 Task: Add filter "In the last year " in request date.
Action: Mouse moved to (17, 190)
Screenshot: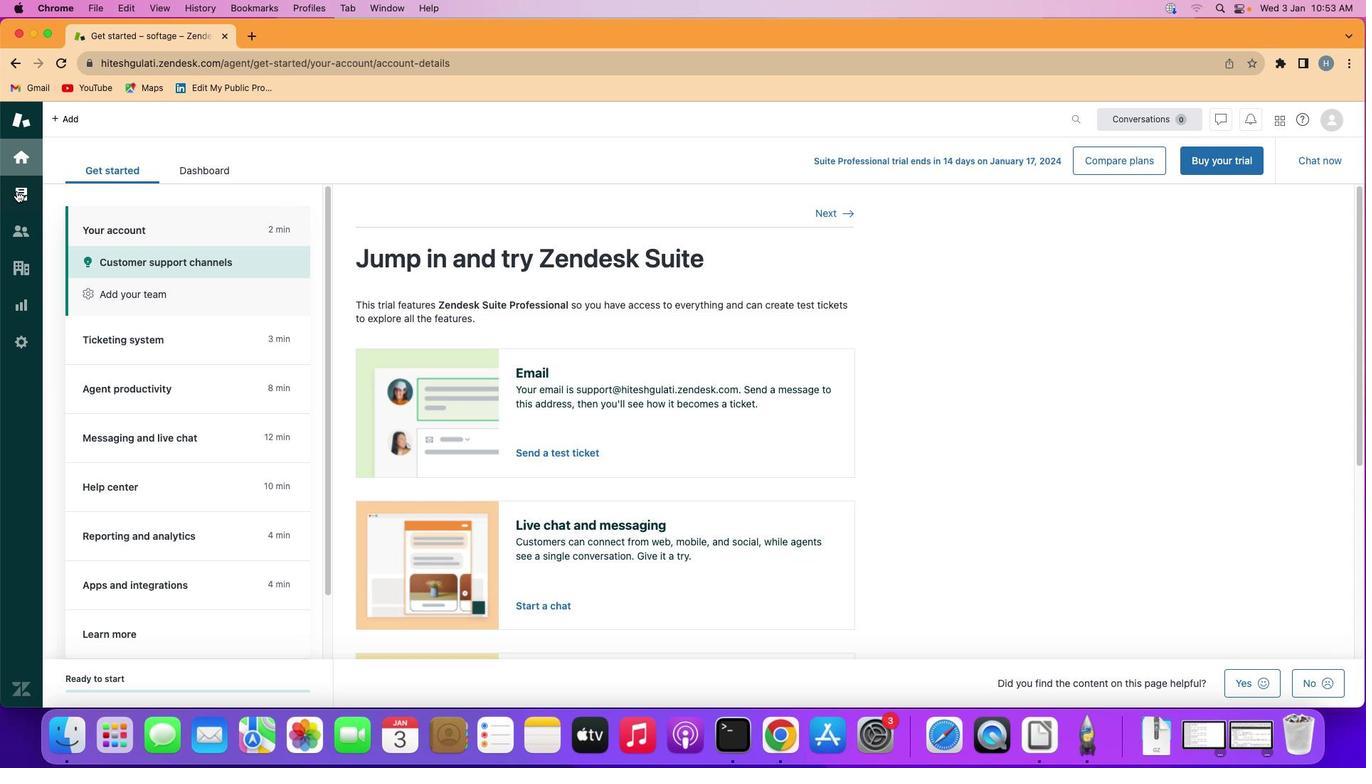
Action: Mouse pressed left at (17, 190)
Screenshot: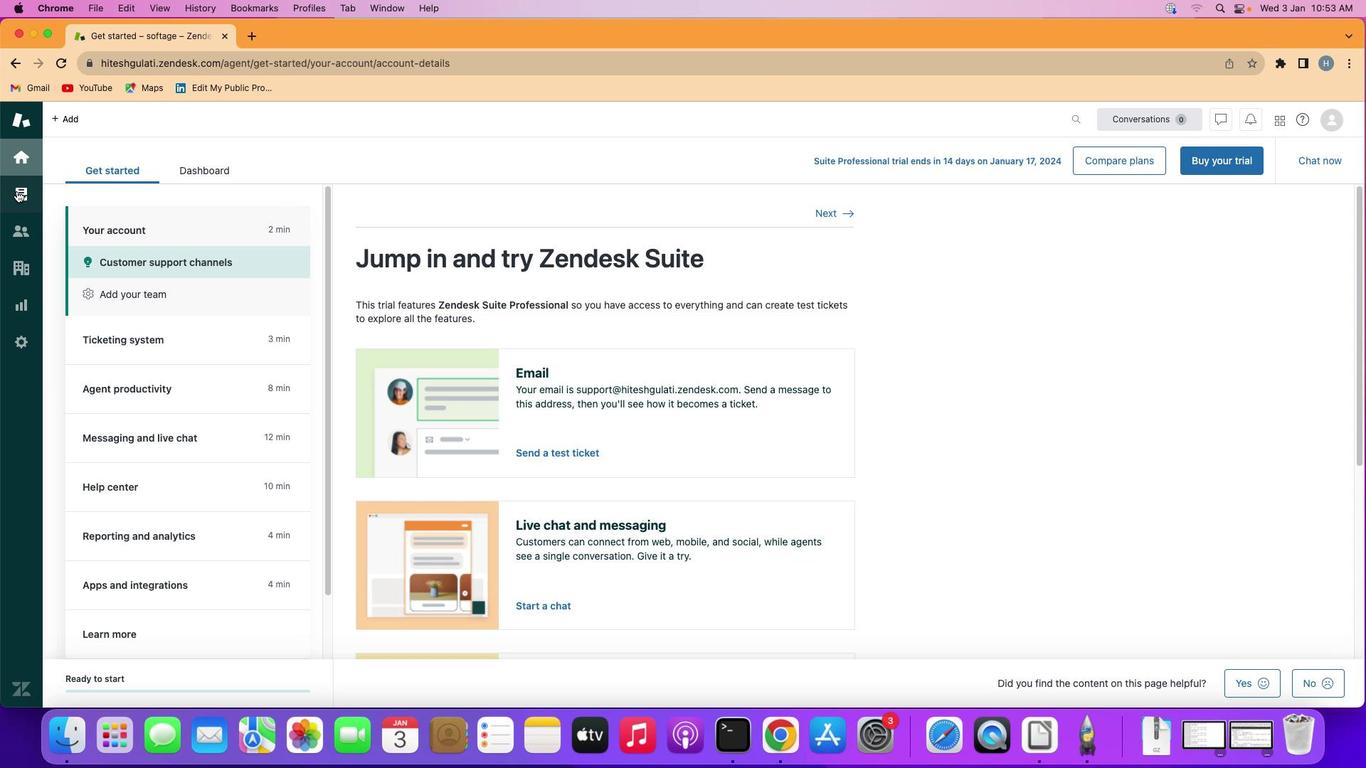 
Action: Mouse moved to (133, 320)
Screenshot: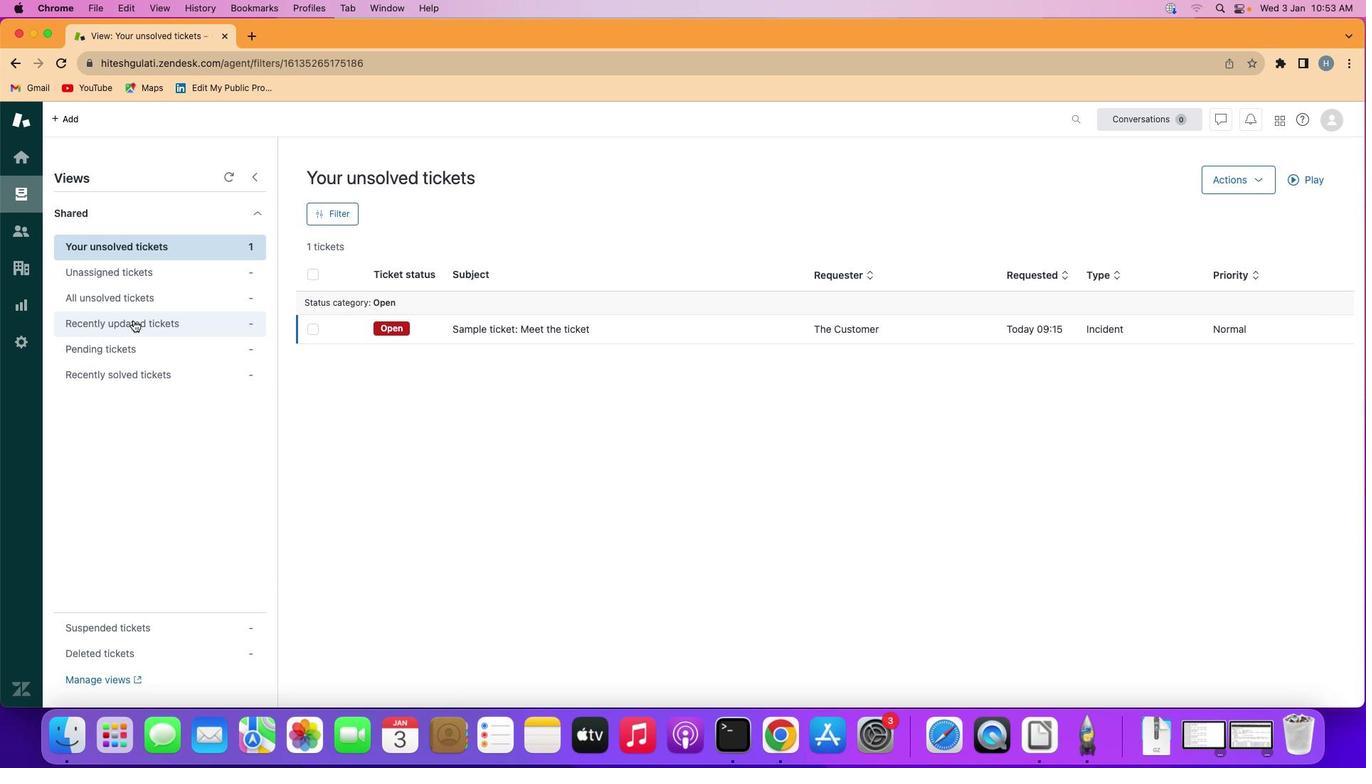 
Action: Mouse pressed left at (133, 320)
Screenshot: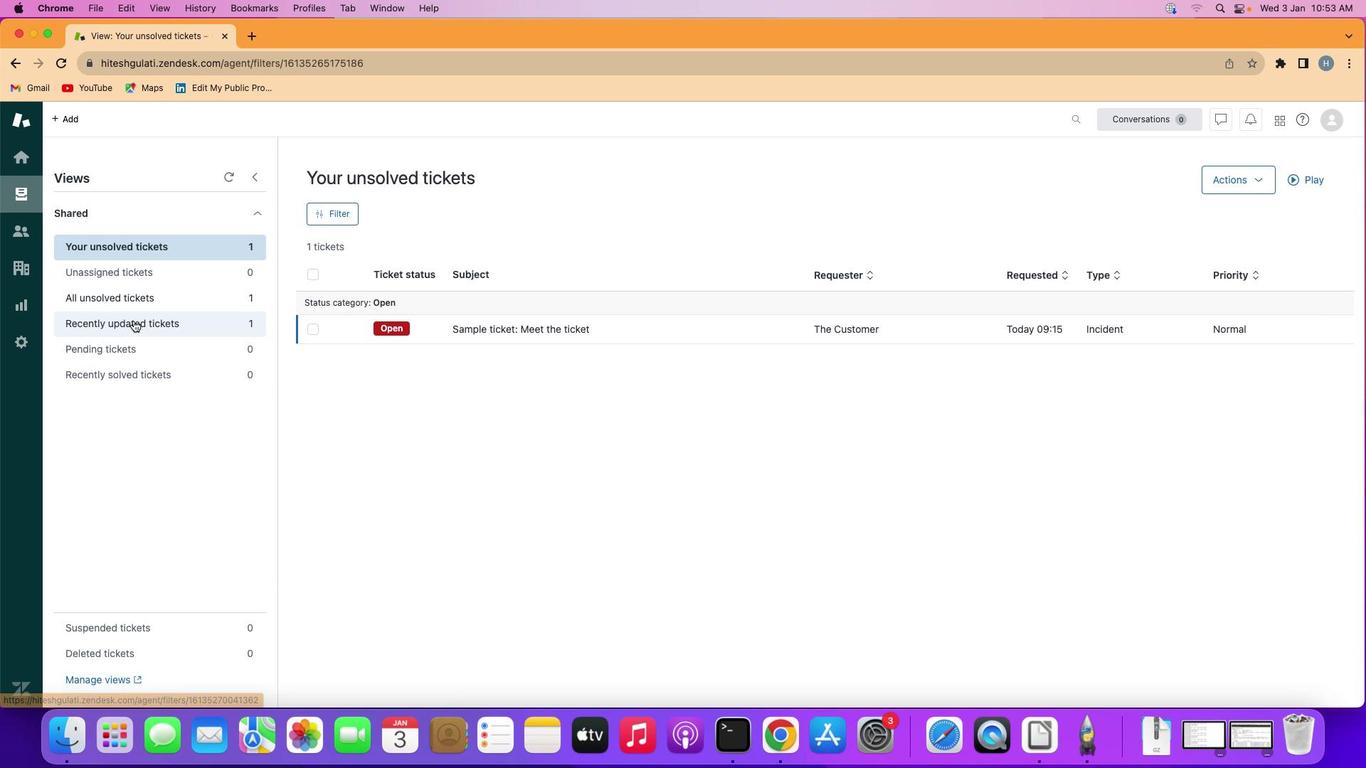 
Action: Mouse moved to (332, 218)
Screenshot: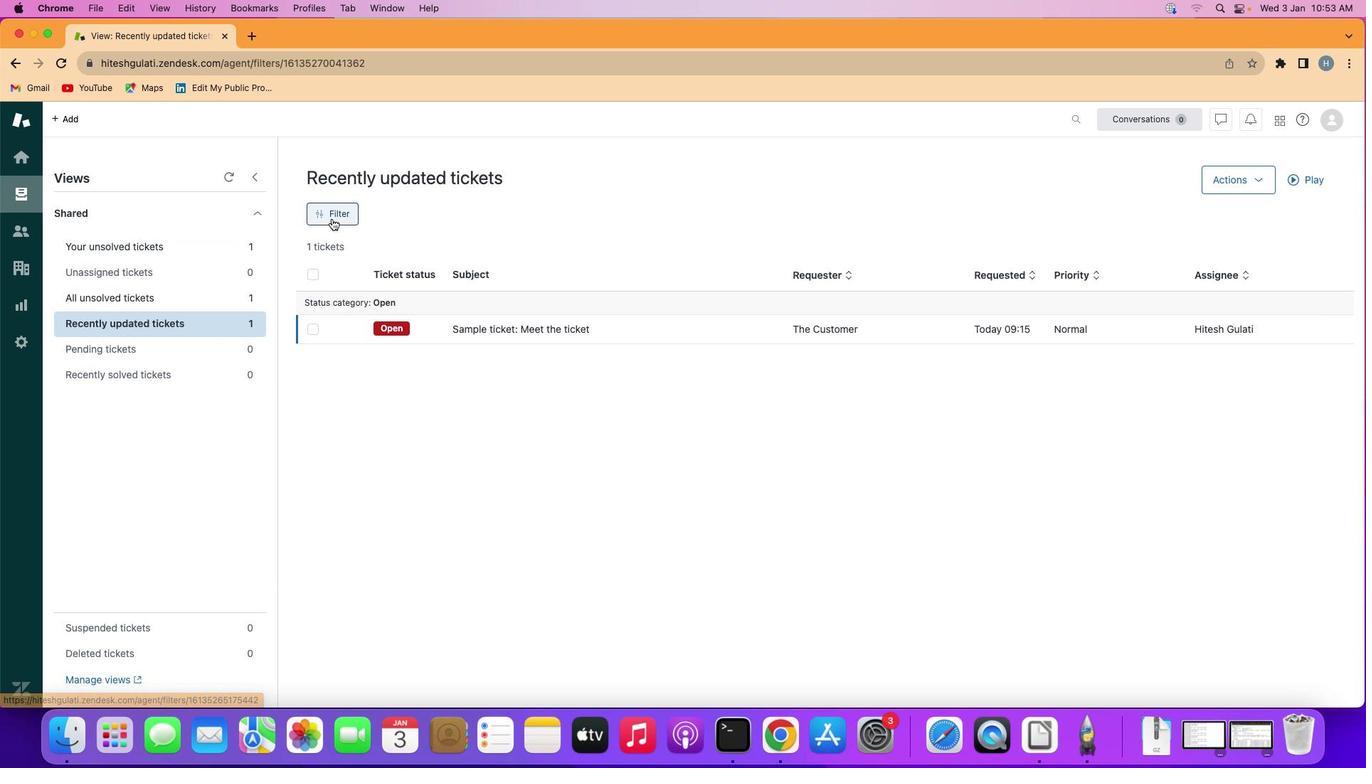 
Action: Mouse pressed left at (332, 218)
Screenshot: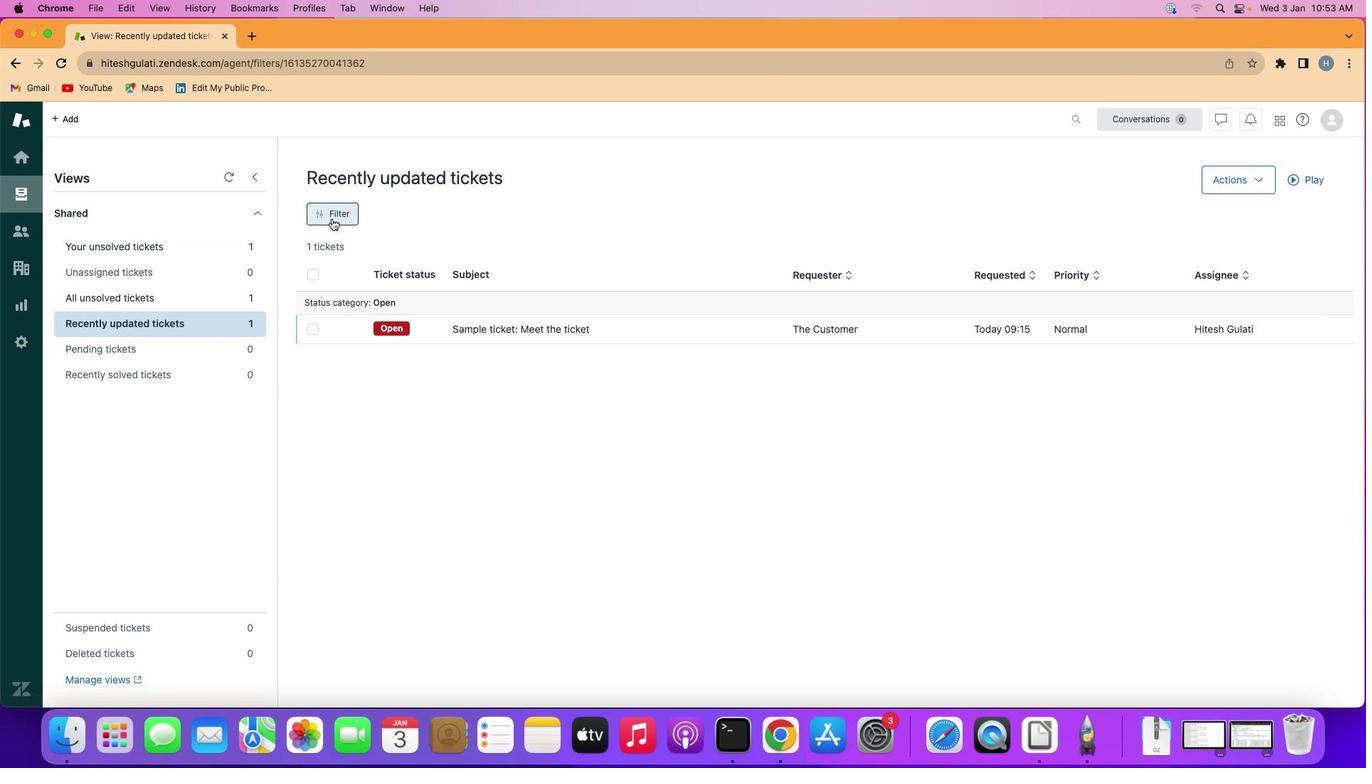 
Action: Mouse moved to (1185, 398)
Screenshot: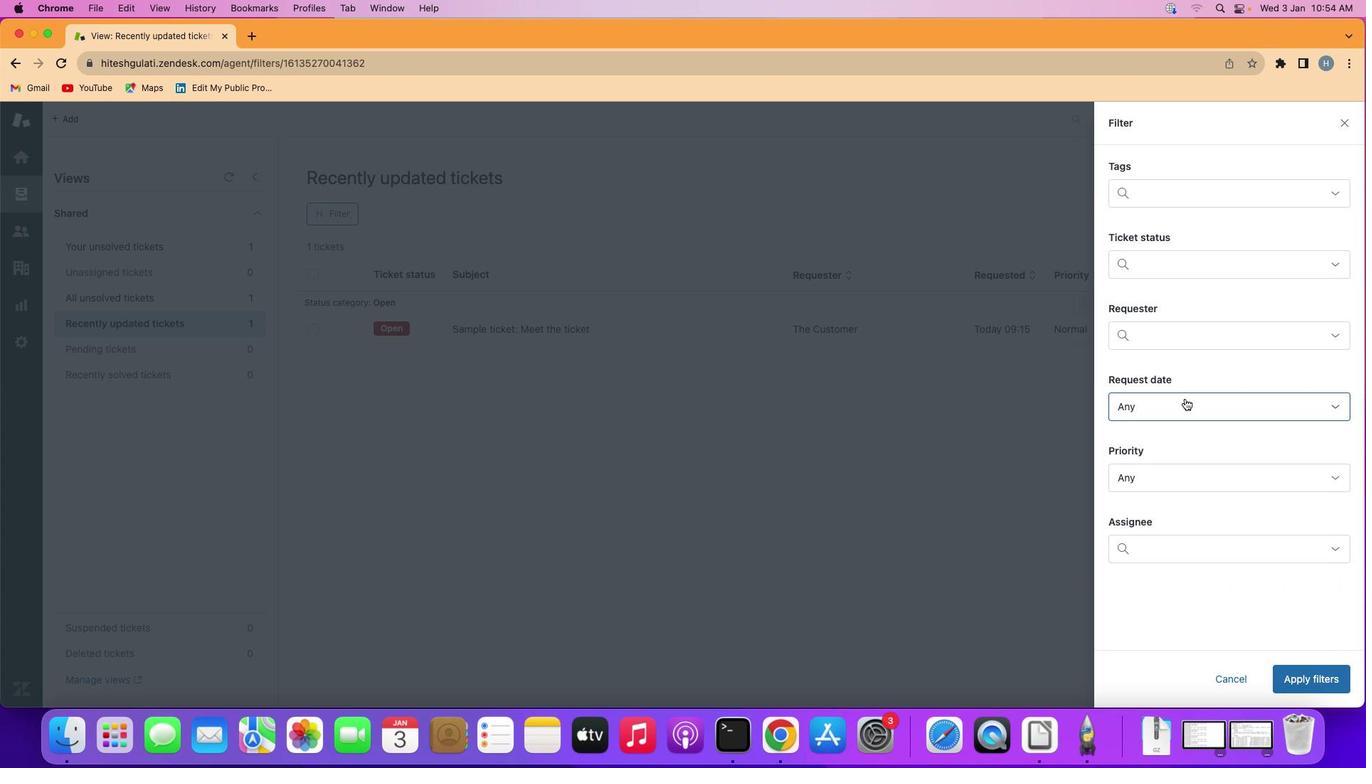 
Action: Mouse pressed left at (1185, 398)
Screenshot: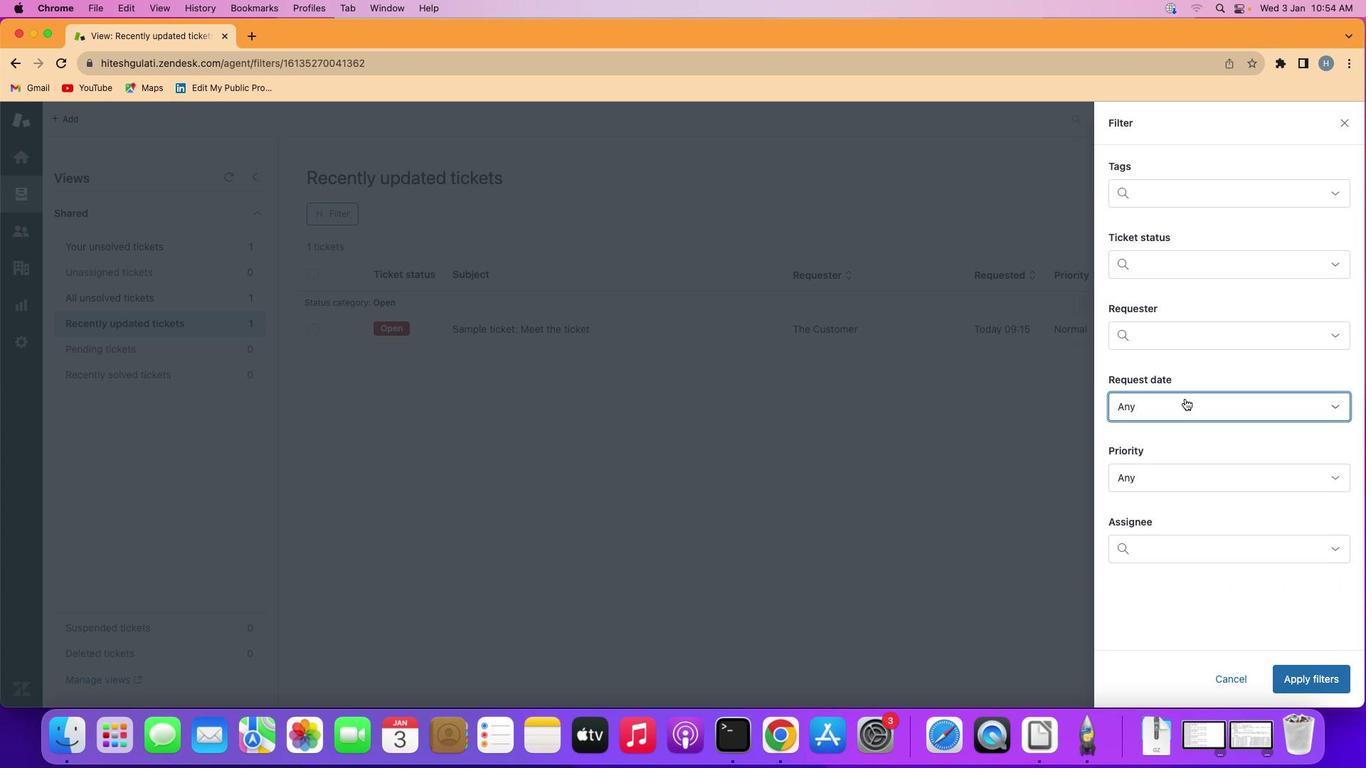 
Action: Mouse moved to (1220, 593)
Screenshot: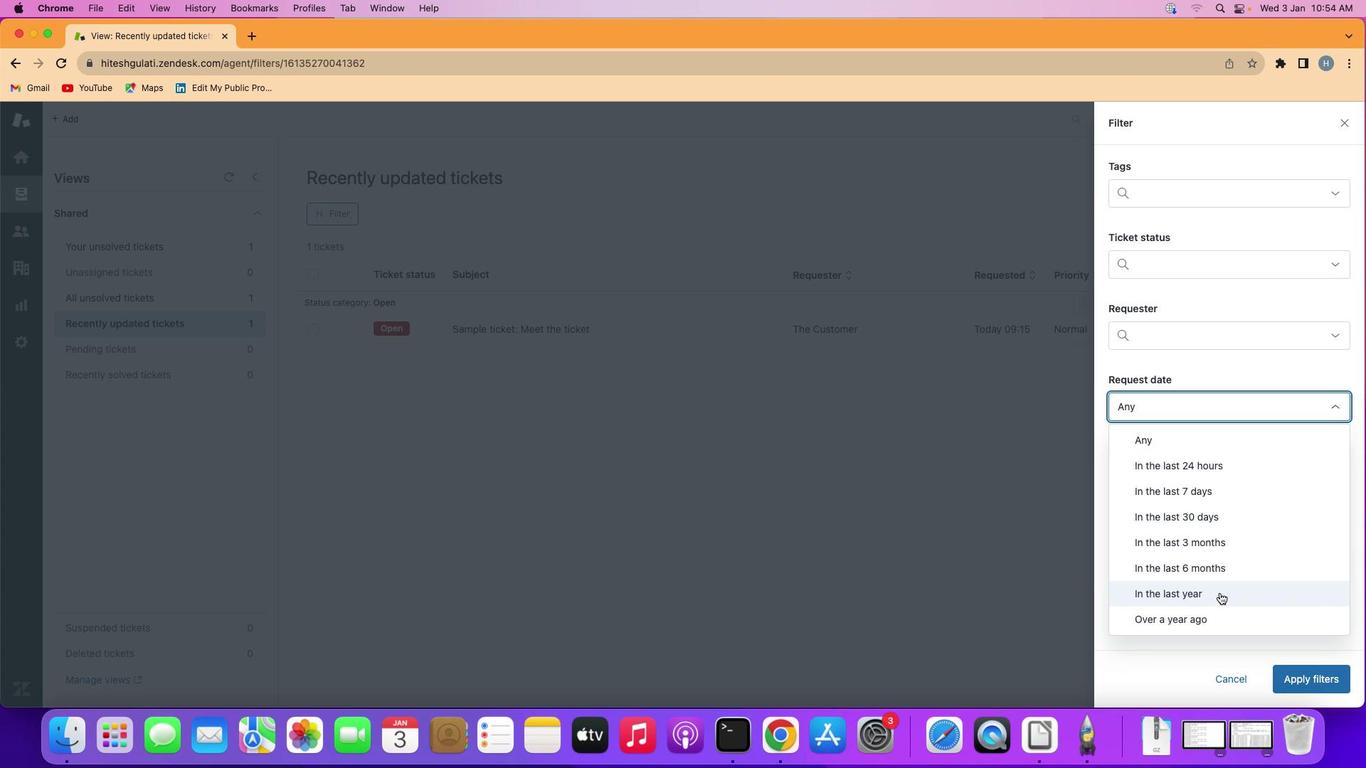 
Action: Mouse pressed left at (1220, 593)
Screenshot: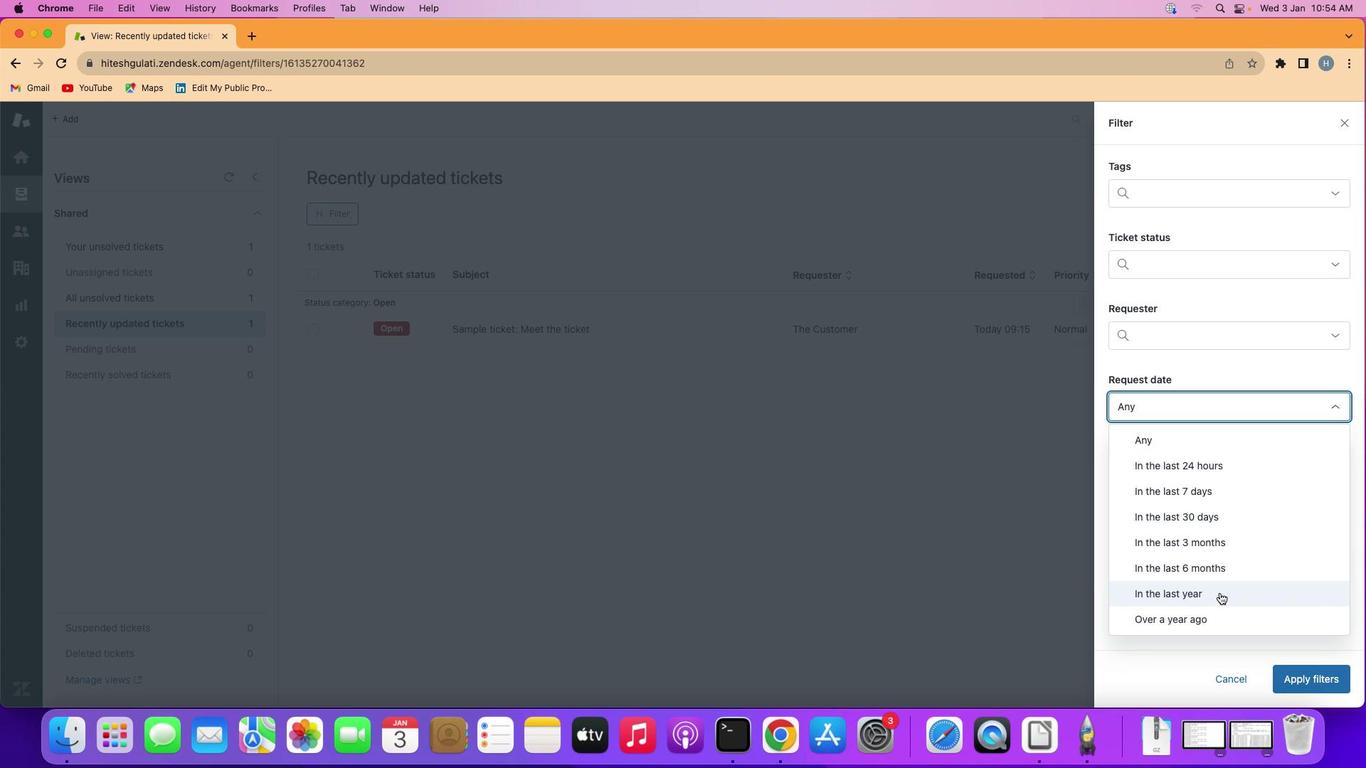 
Action: Mouse moved to (1300, 679)
Screenshot: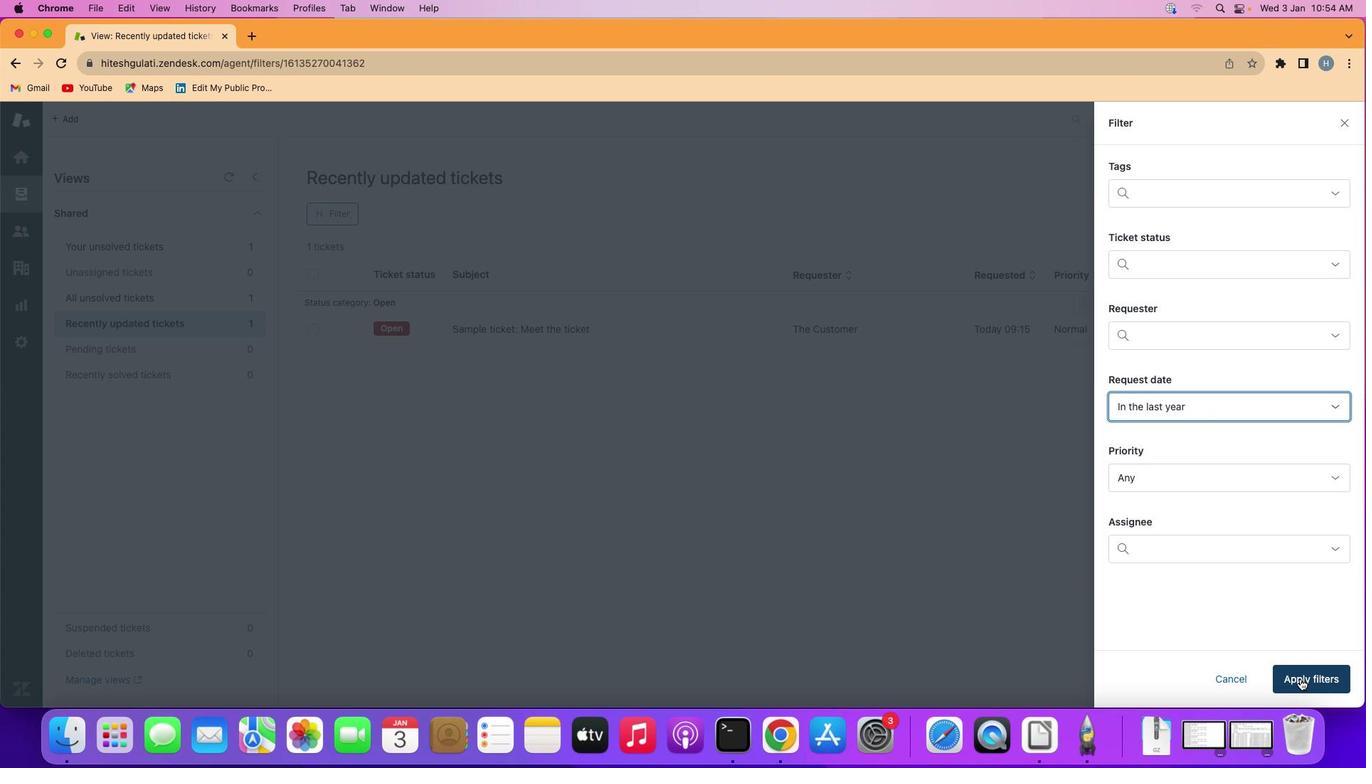 
Action: Mouse pressed left at (1300, 679)
Screenshot: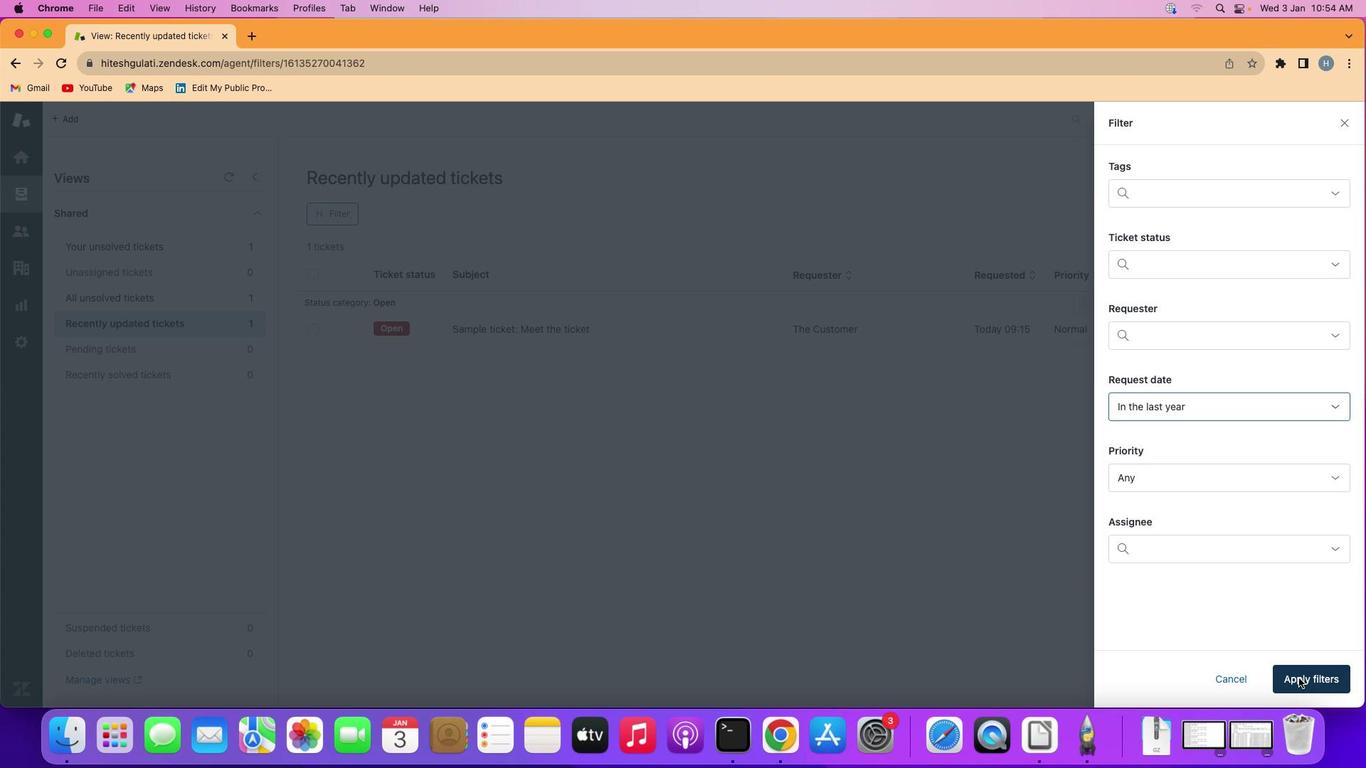 
Action: Mouse moved to (783, 474)
Screenshot: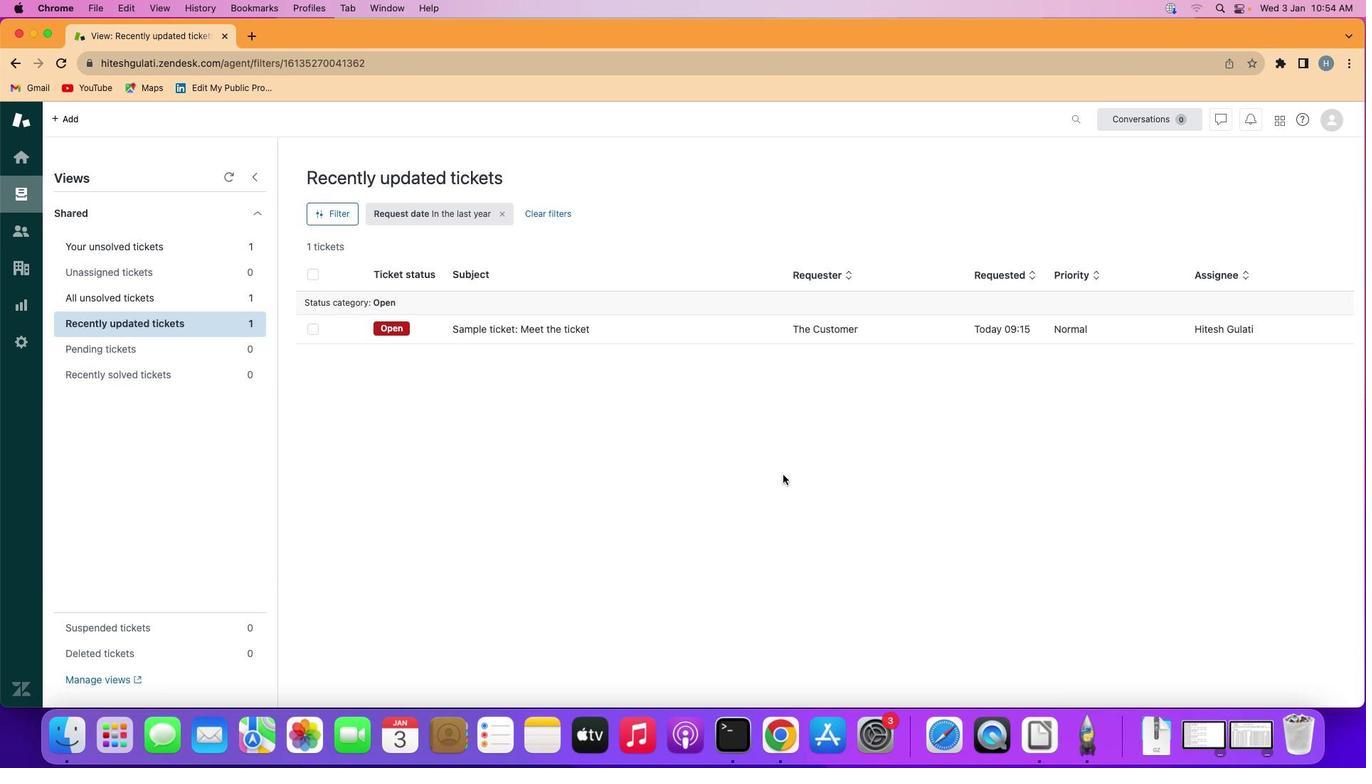
